 Task: Create a section Debug Dash and in the section, add a milestone Disaster Recovery Planning in the project Wavelength.
Action: Mouse moved to (169, 509)
Screenshot: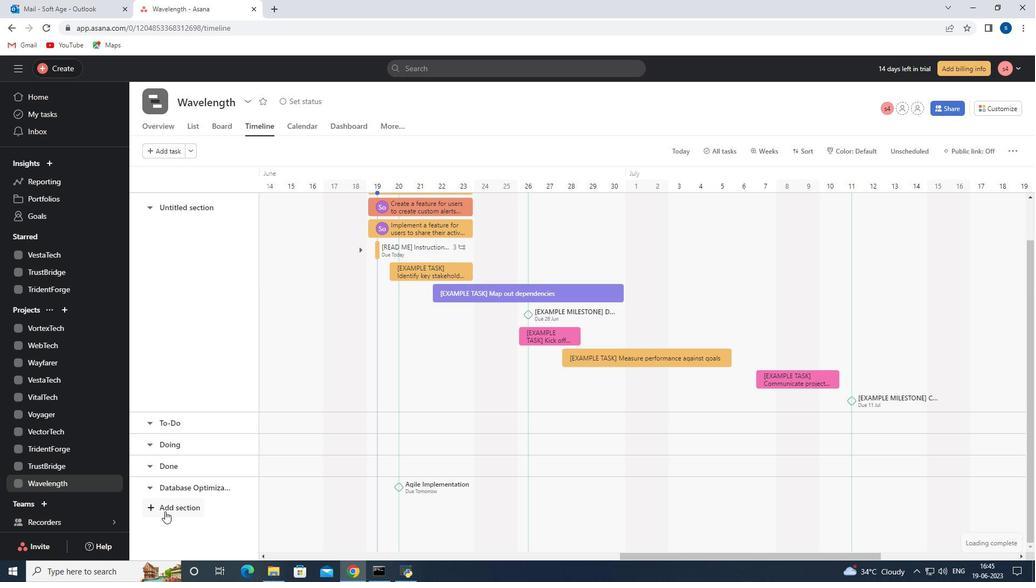 
Action: Mouse pressed left at (169, 509)
Screenshot: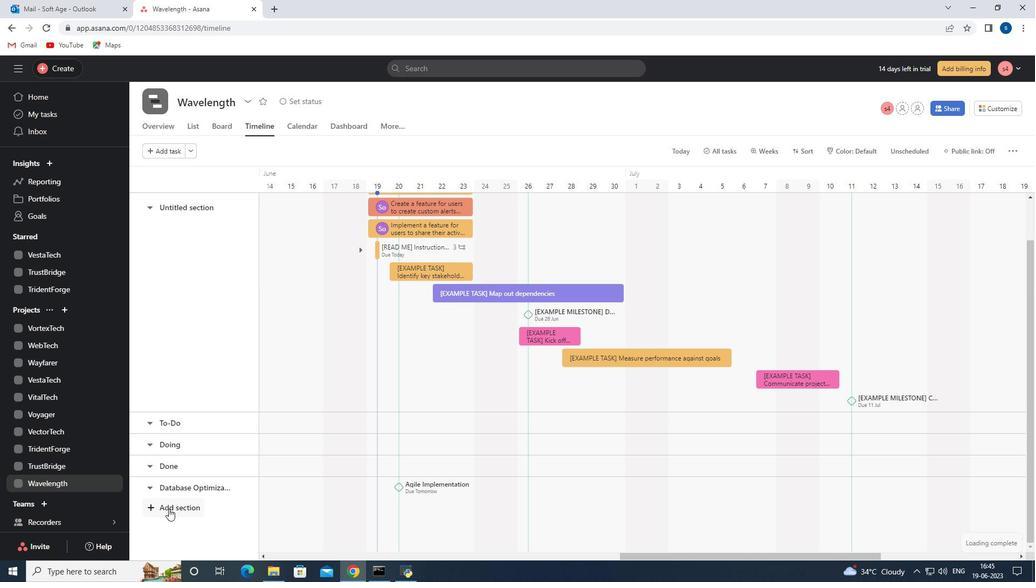 
Action: Mouse moved to (169, 509)
Screenshot: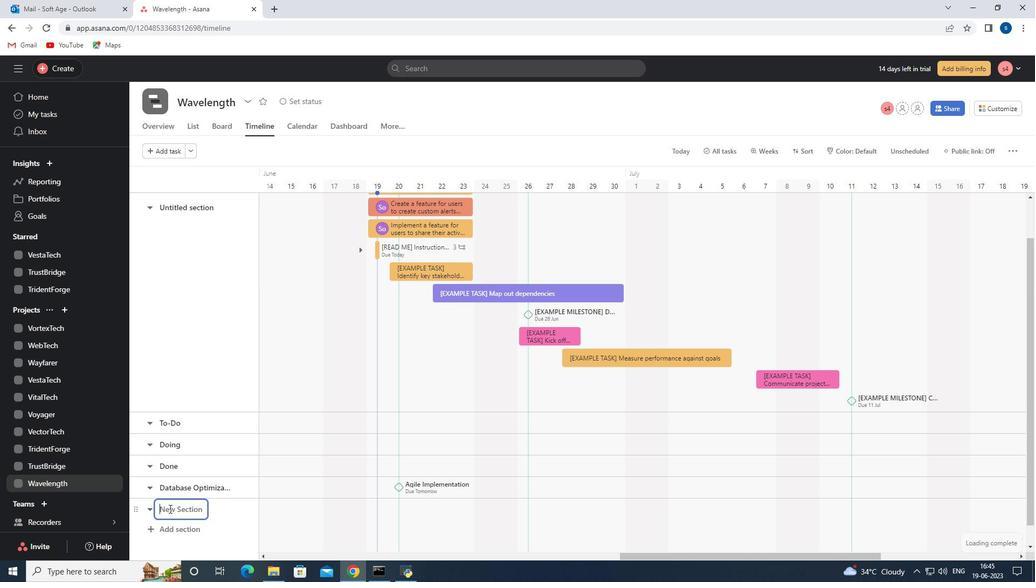 
Action: Key pressed <Key.shift>Debug<Key.space><Key.shift>Dash
Screenshot: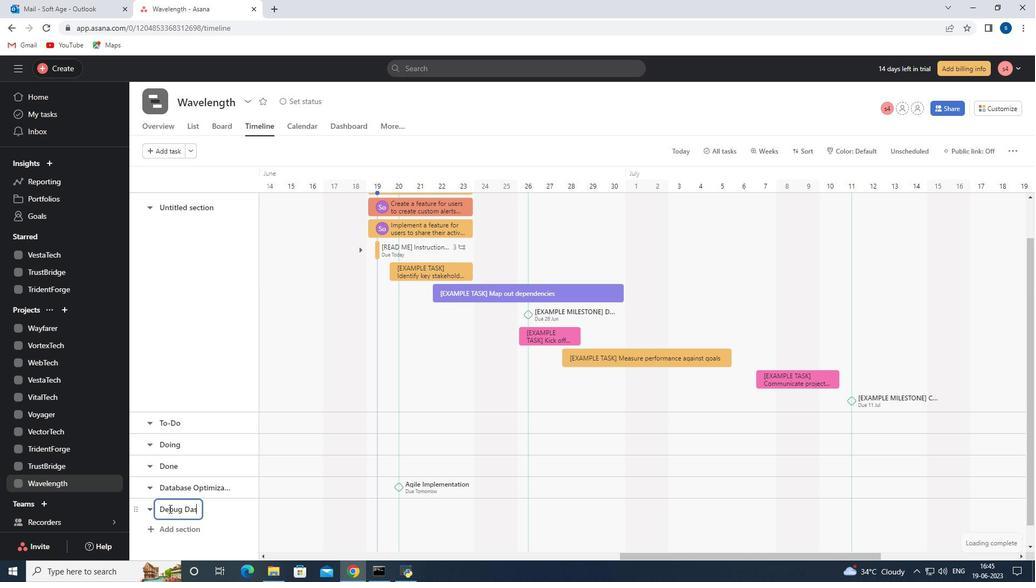 
Action: Mouse moved to (288, 511)
Screenshot: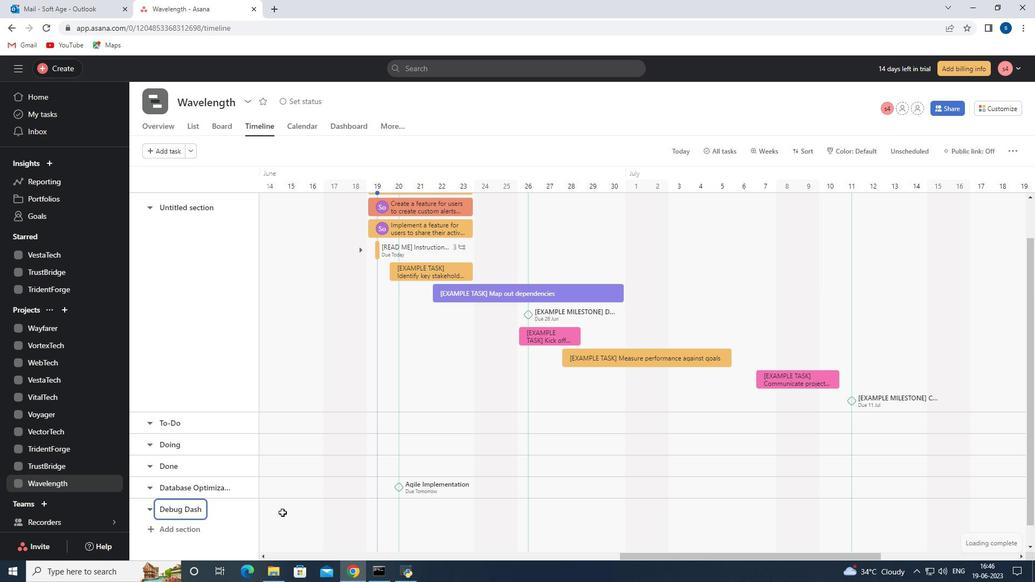 
Action: Mouse pressed left at (288, 511)
Screenshot: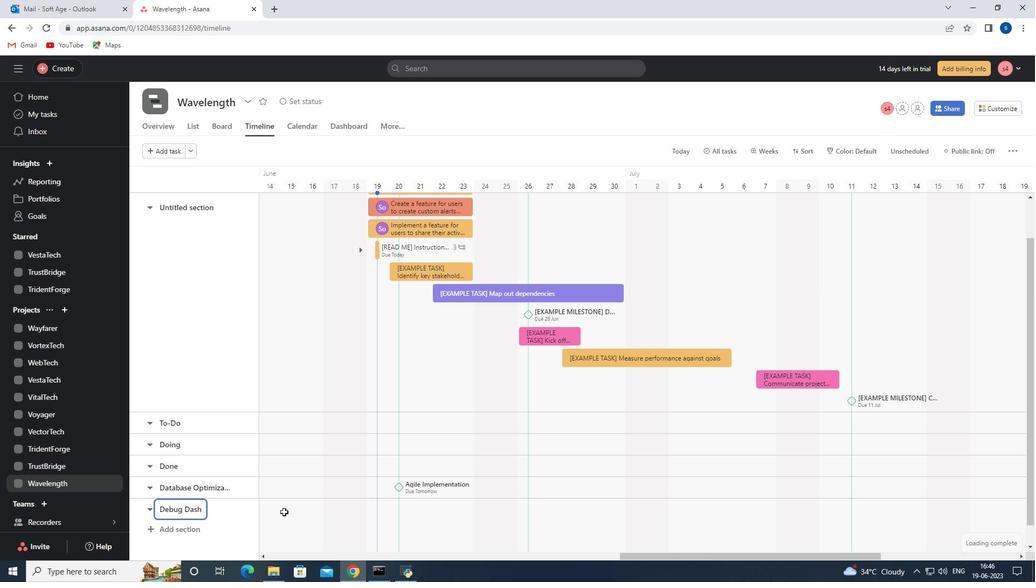 
Action: Mouse moved to (291, 511)
Screenshot: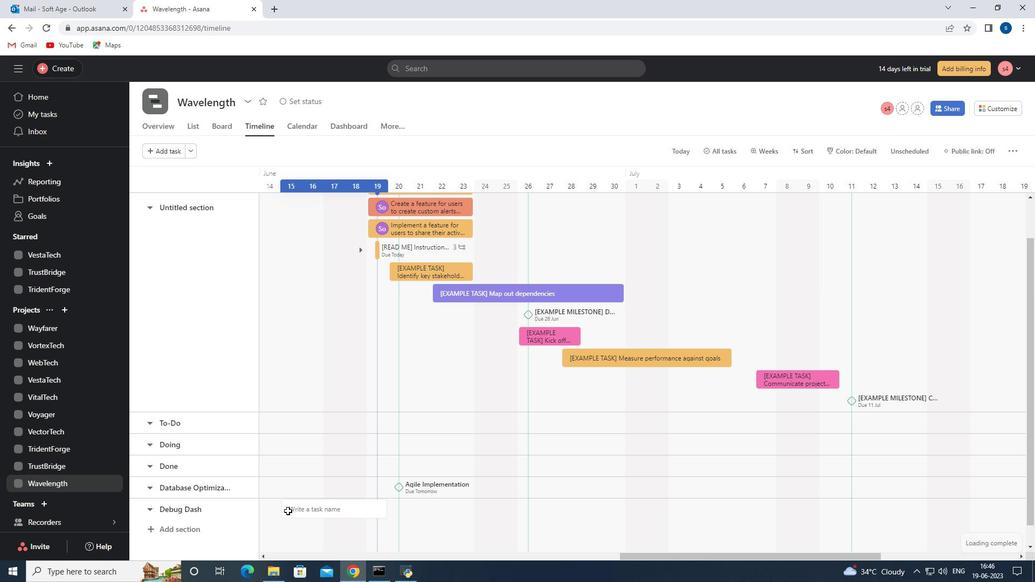
Action: Key pressed <Key.shift><Key.shift><Key.shift><Key.shift><Key.shift><Key.shift><Key.shift><Key.shift><Key.shift><Key.shift><Key.shift><Key.shift><Key.shift><Key.shift><Key.shift><Key.shift><Key.shift>Disaster<Key.space><Key.shift>Recovery<Key.space><Key.shift>Planning
Screenshot: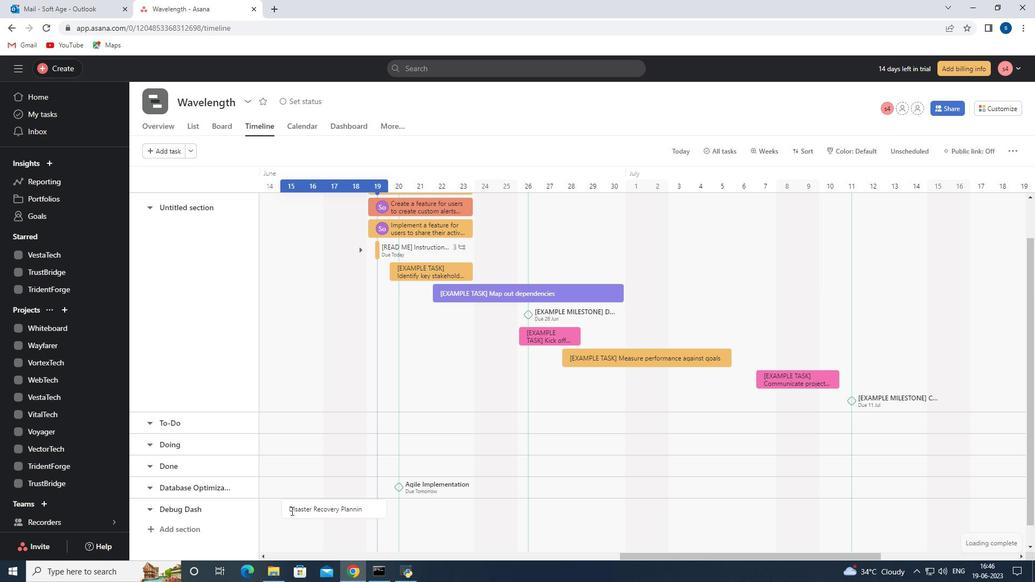 
Action: Mouse moved to (363, 511)
Screenshot: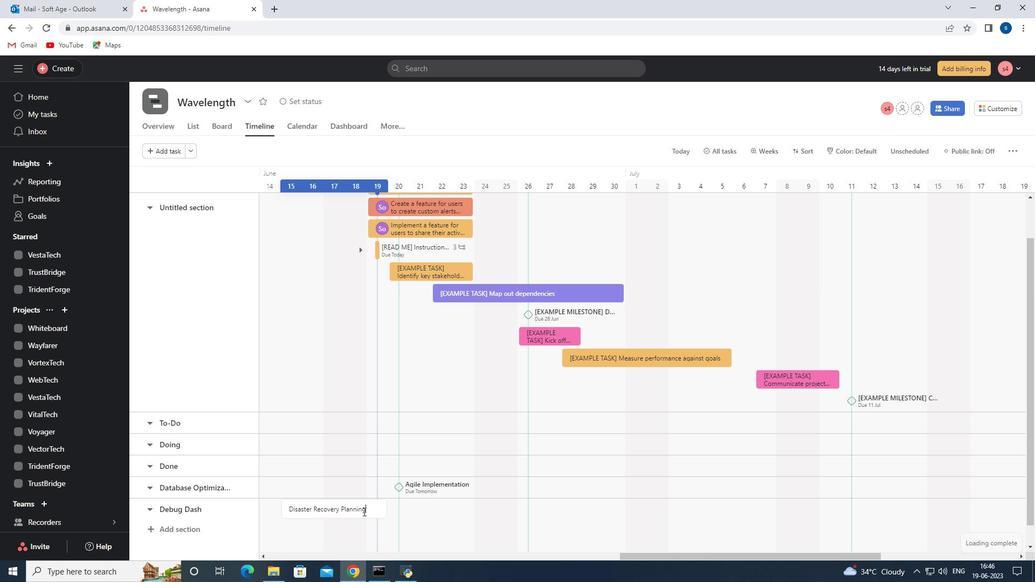 
Action: Mouse pressed right at (363, 511)
Screenshot: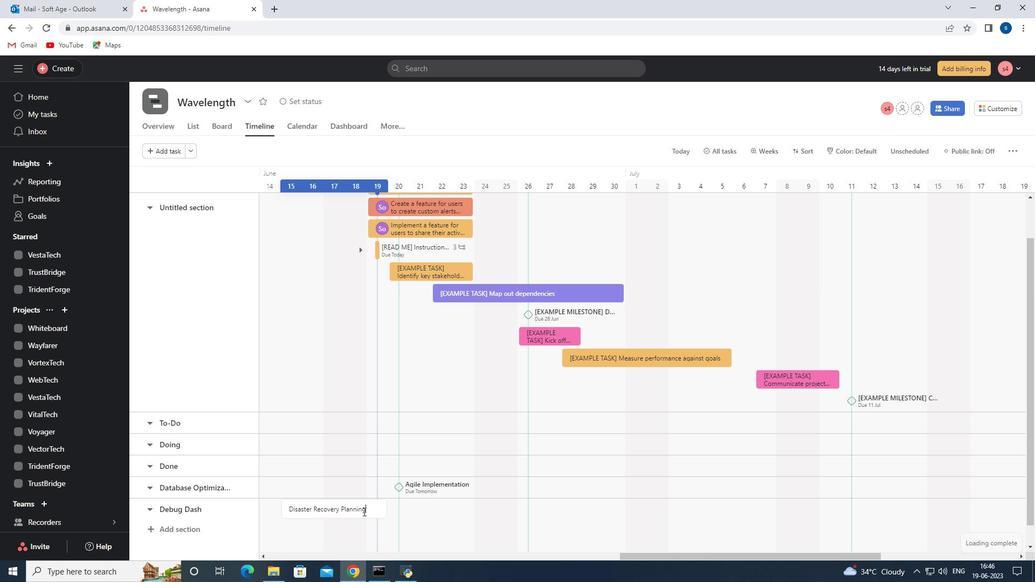 
Action: Mouse moved to (392, 452)
Screenshot: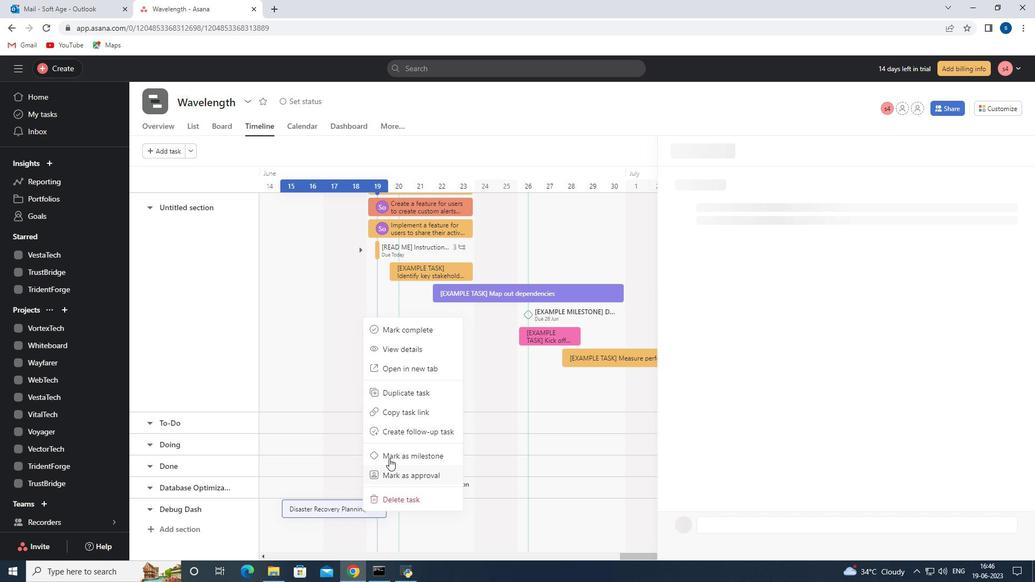 
Action: Mouse pressed left at (392, 452)
Screenshot: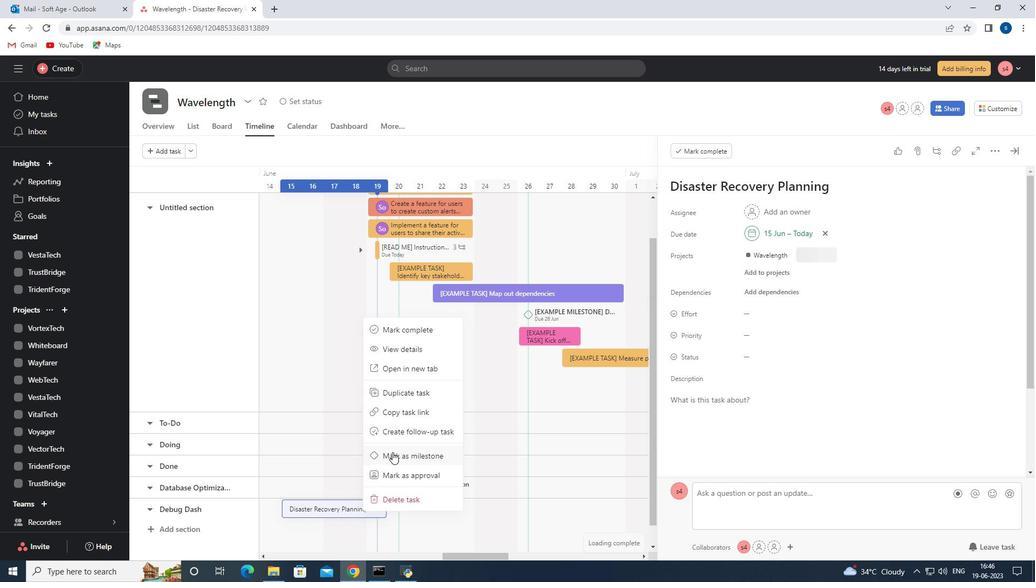 
Action: Mouse moved to (287, 579)
Screenshot: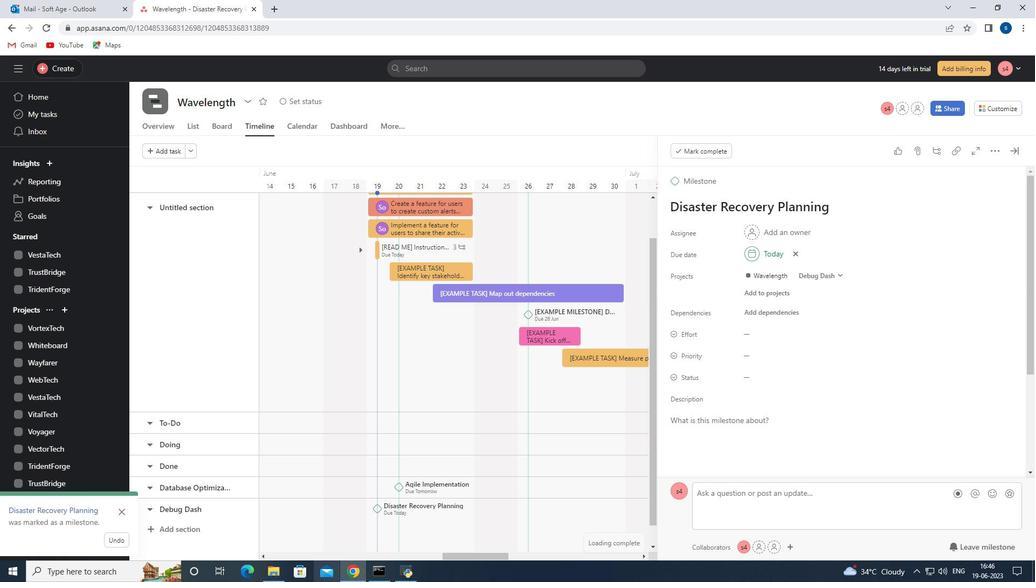 
